Task: Start in the project WiseTech the sprint 'Gravity Assist', with a duration of 2 weeks.
Action: Mouse moved to (52, 147)
Screenshot: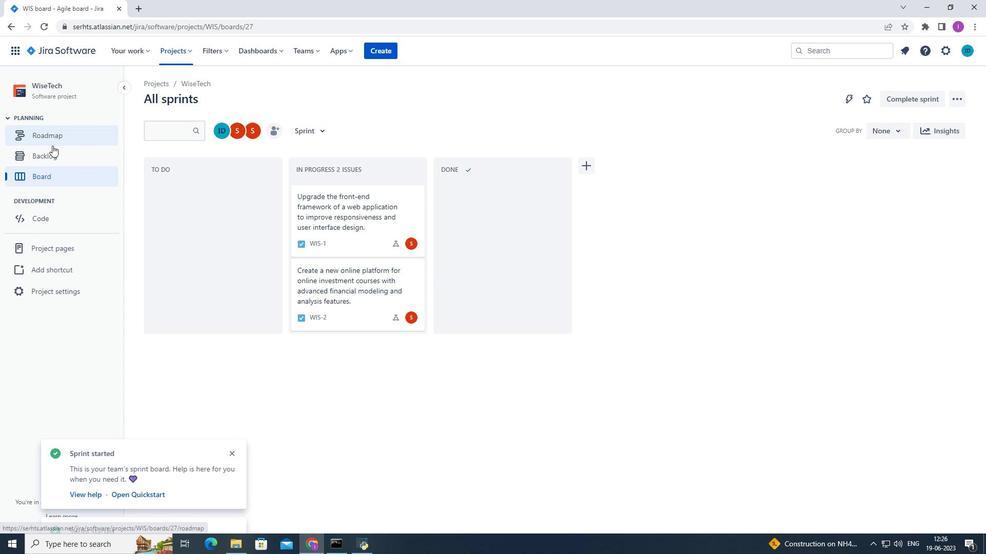 
Action: Mouse pressed left at (52, 147)
Screenshot: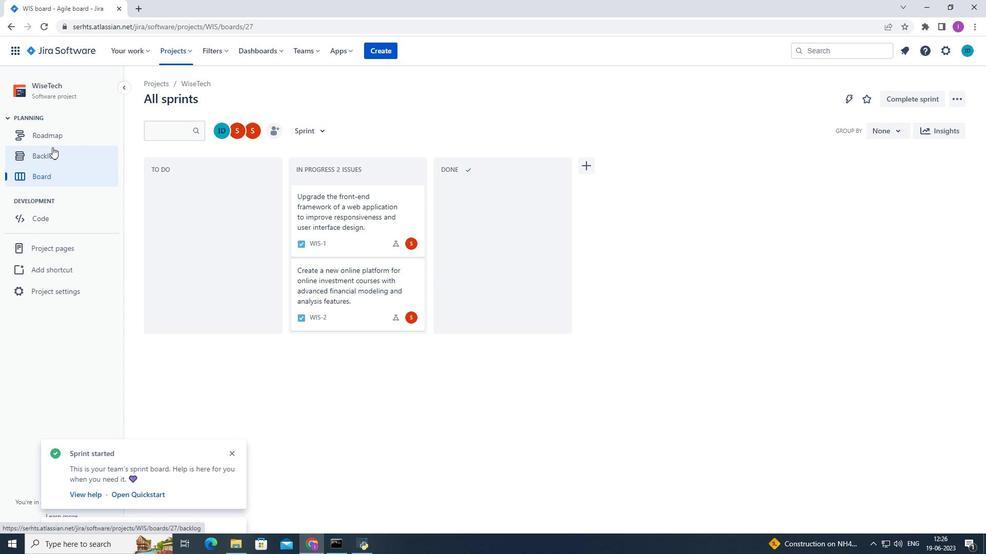 
Action: Mouse moved to (894, 345)
Screenshot: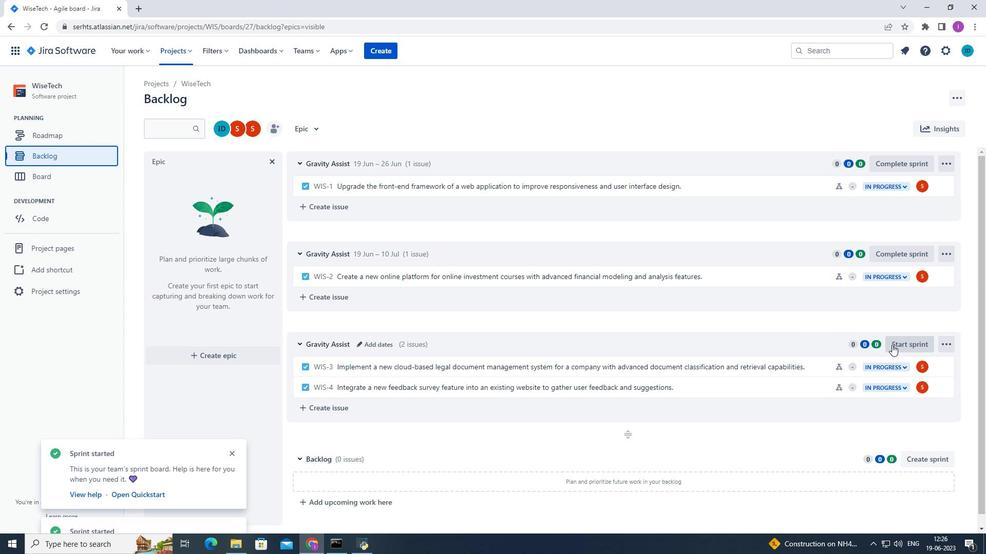 
Action: Mouse pressed left at (894, 345)
Screenshot: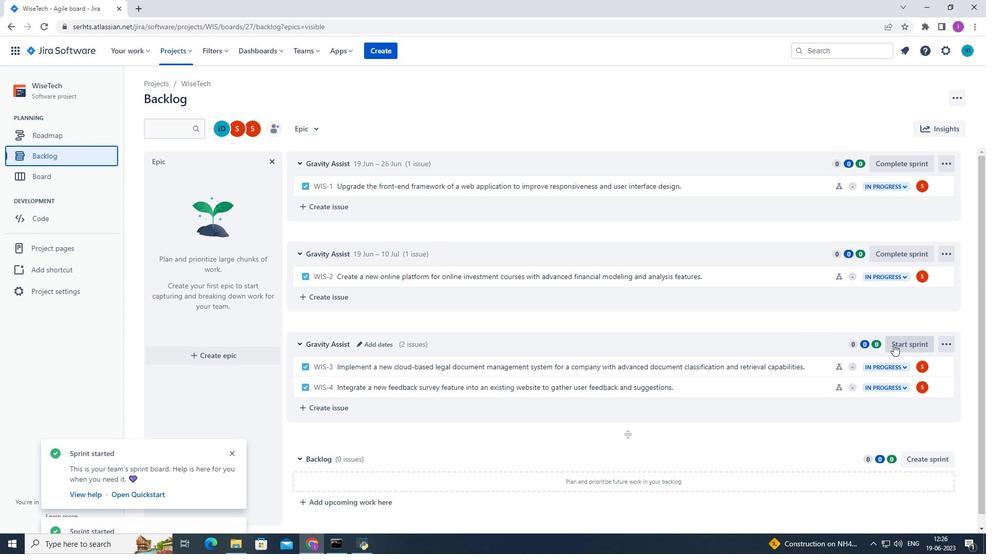 
Action: Mouse moved to (469, 180)
Screenshot: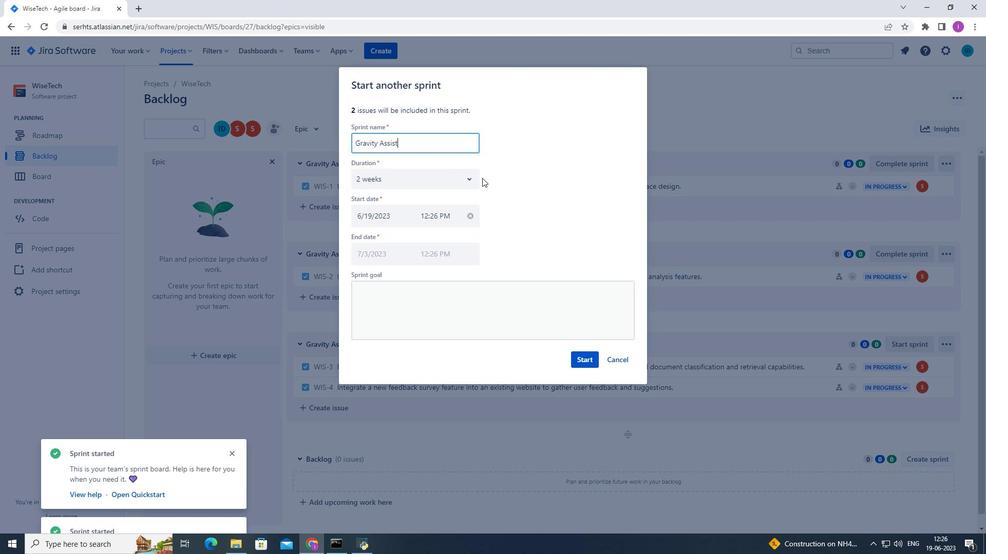 
Action: Mouse pressed left at (469, 180)
Screenshot: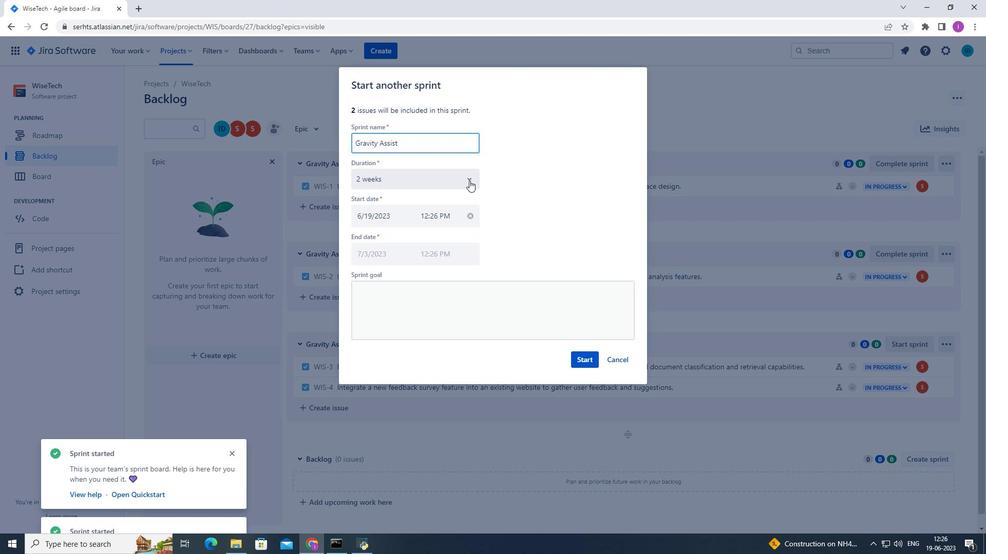 
Action: Mouse moved to (466, 219)
Screenshot: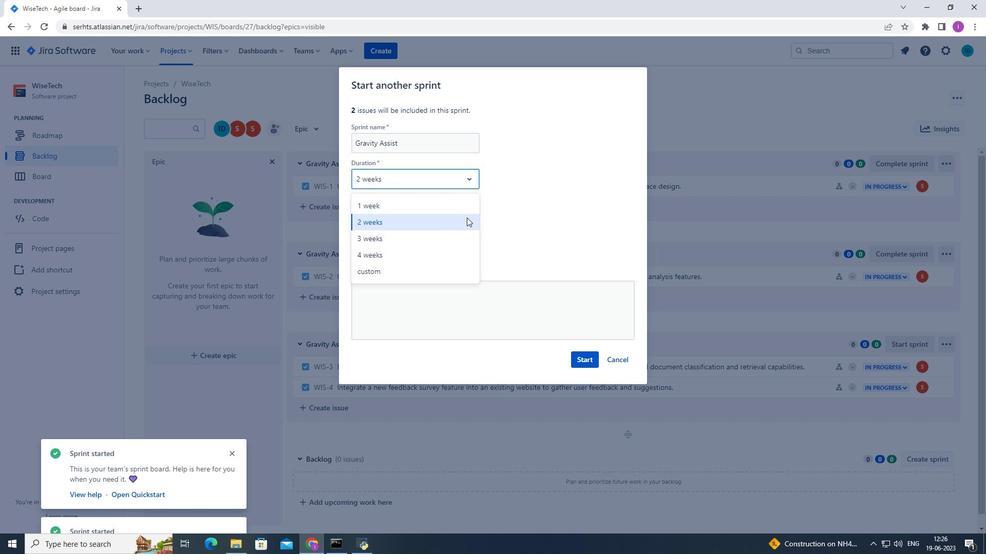 
Action: Mouse pressed left at (466, 219)
Screenshot: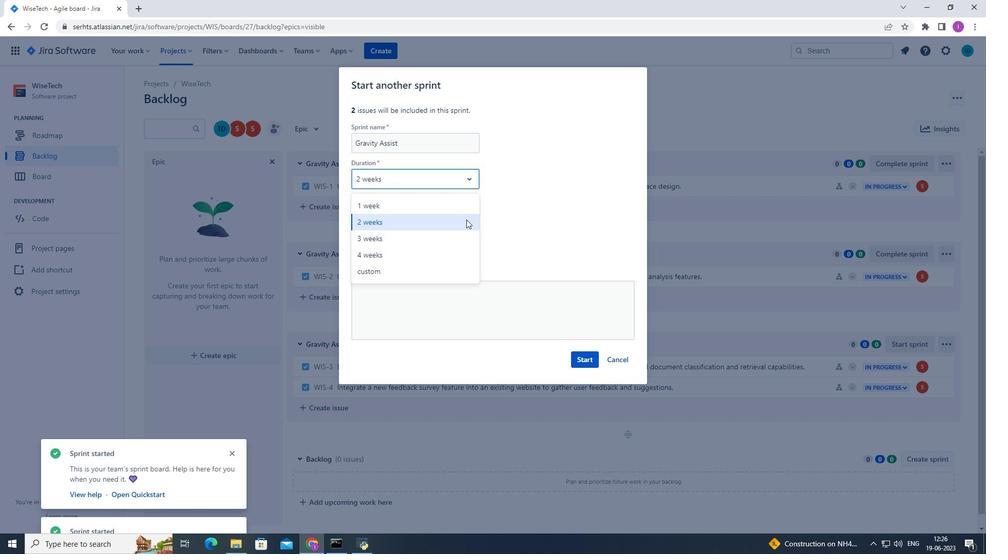 
Action: Mouse moved to (590, 360)
Screenshot: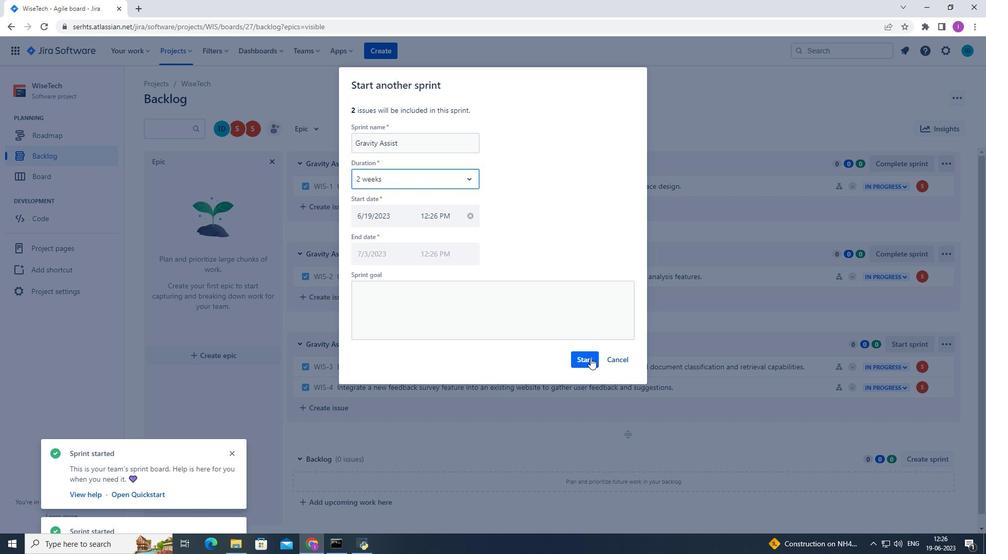 
Action: Mouse pressed left at (590, 360)
Screenshot: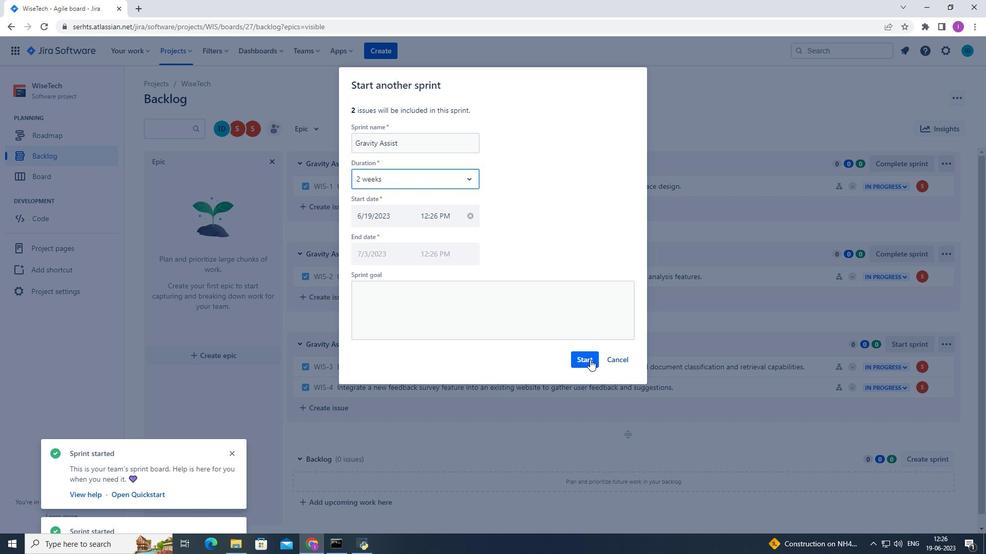 
Action: Mouse moved to (260, 442)
Screenshot: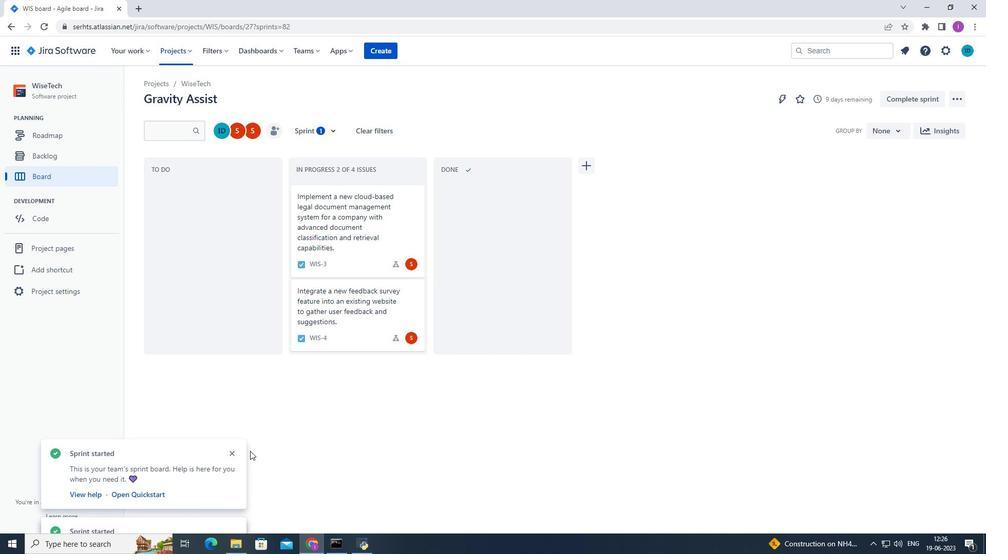 
